 Task: Select the never option in the pasted URL as a formatted link.
Action: Mouse moved to (14, 544)
Screenshot: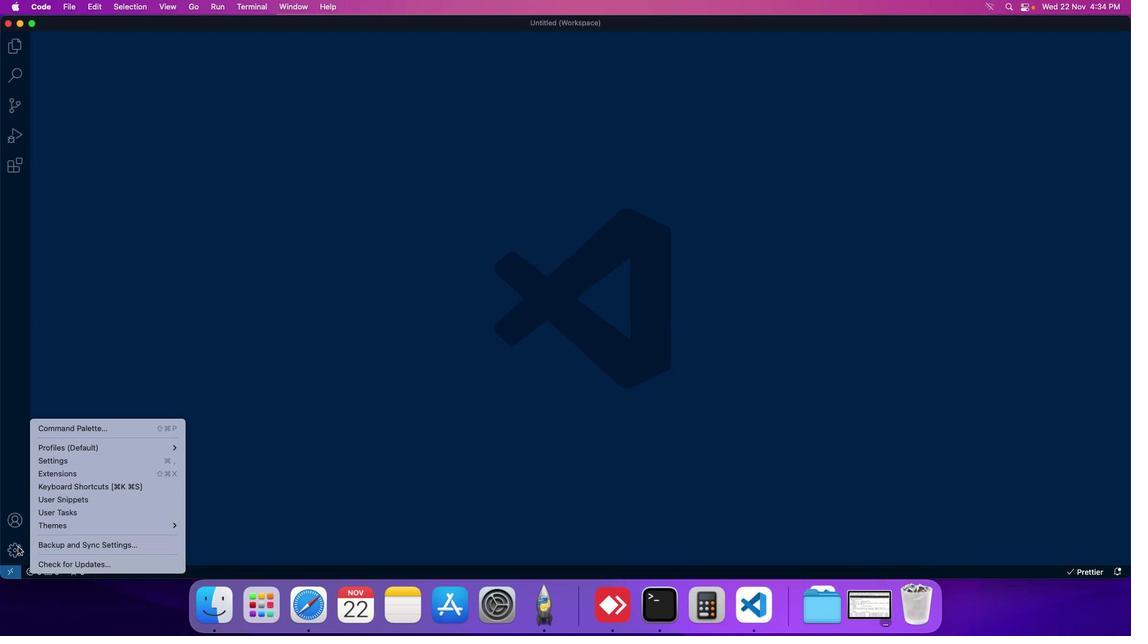 
Action: Mouse pressed left at (14, 544)
Screenshot: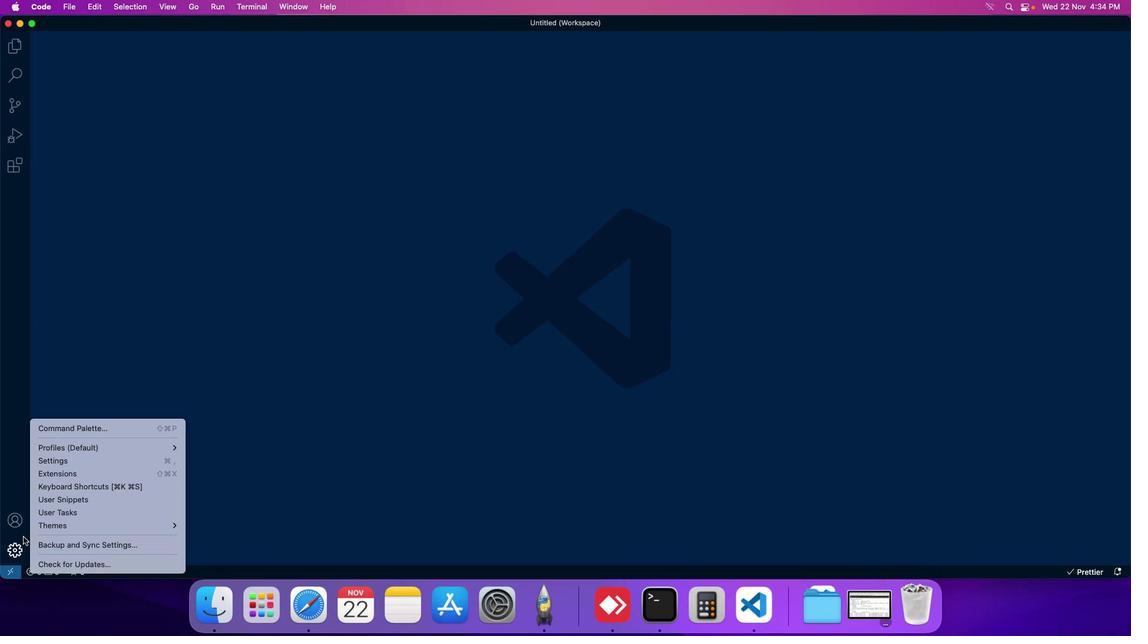 
Action: Mouse moved to (47, 460)
Screenshot: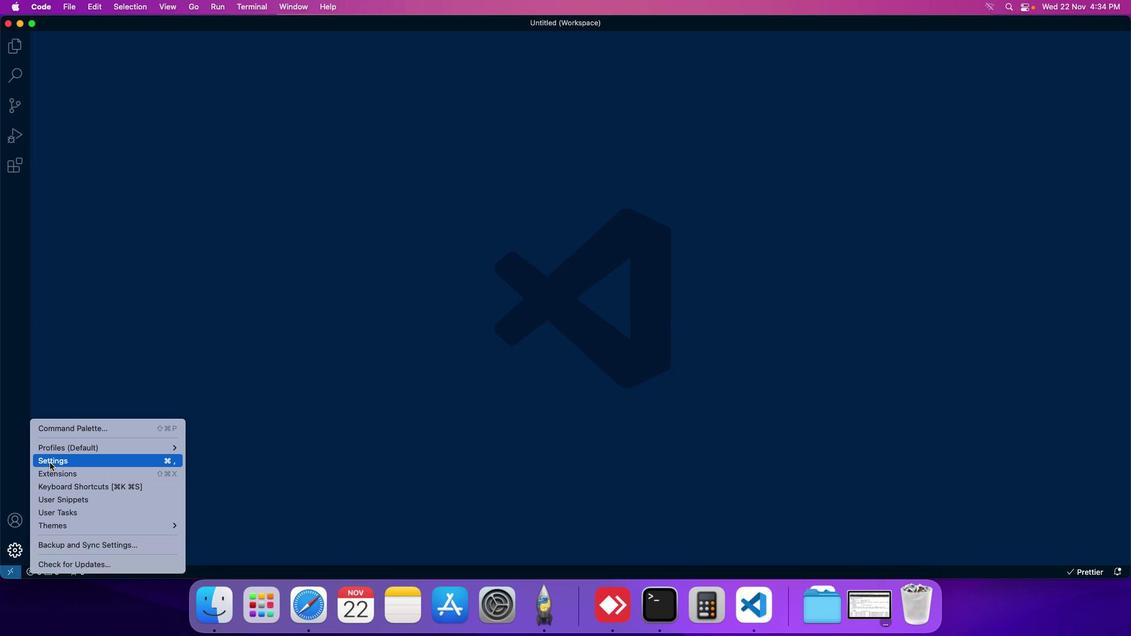 
Action: Mouse pressed left at (47, 460)
Screenshot: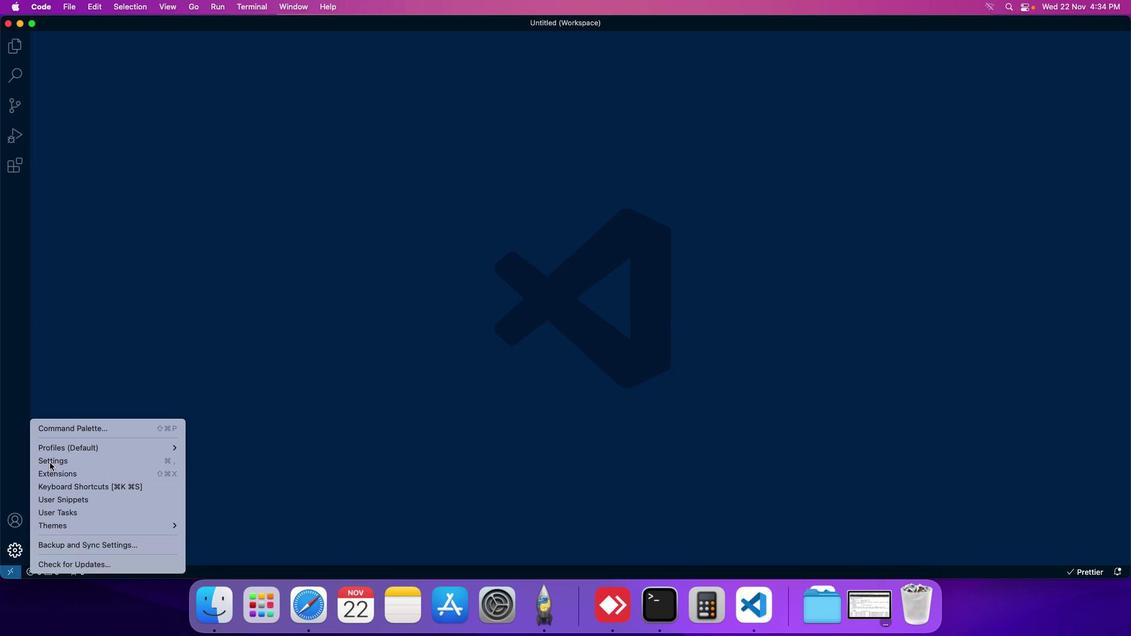 
Action: Mouse moved to (267, 87)
Screenshot: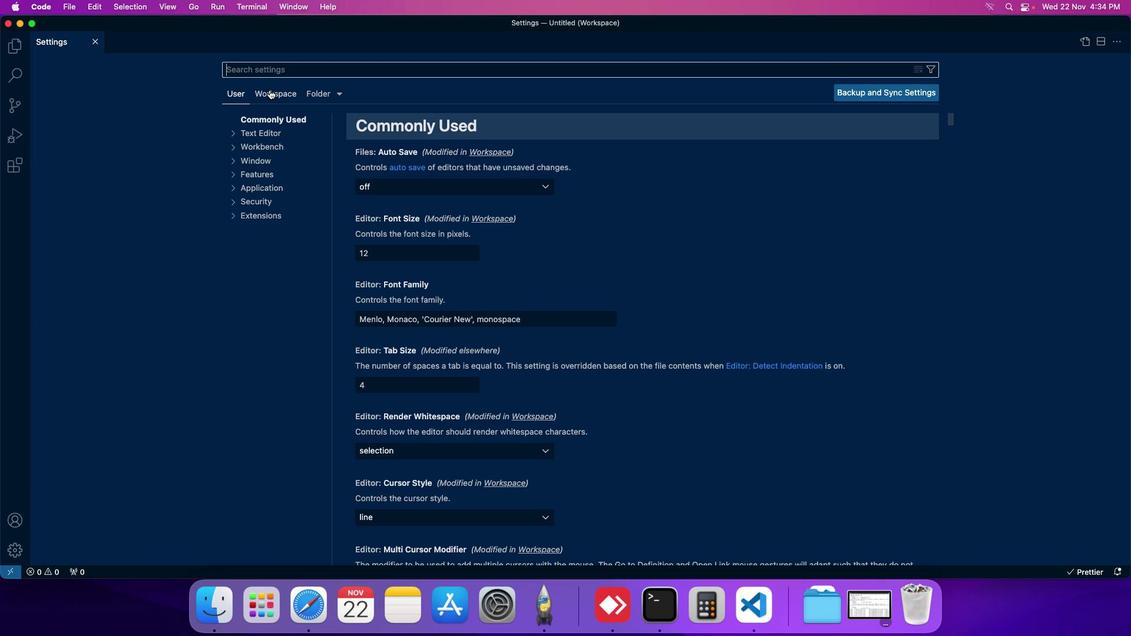 
Action: Mouse pressed left at (267, 87)
Screenshot: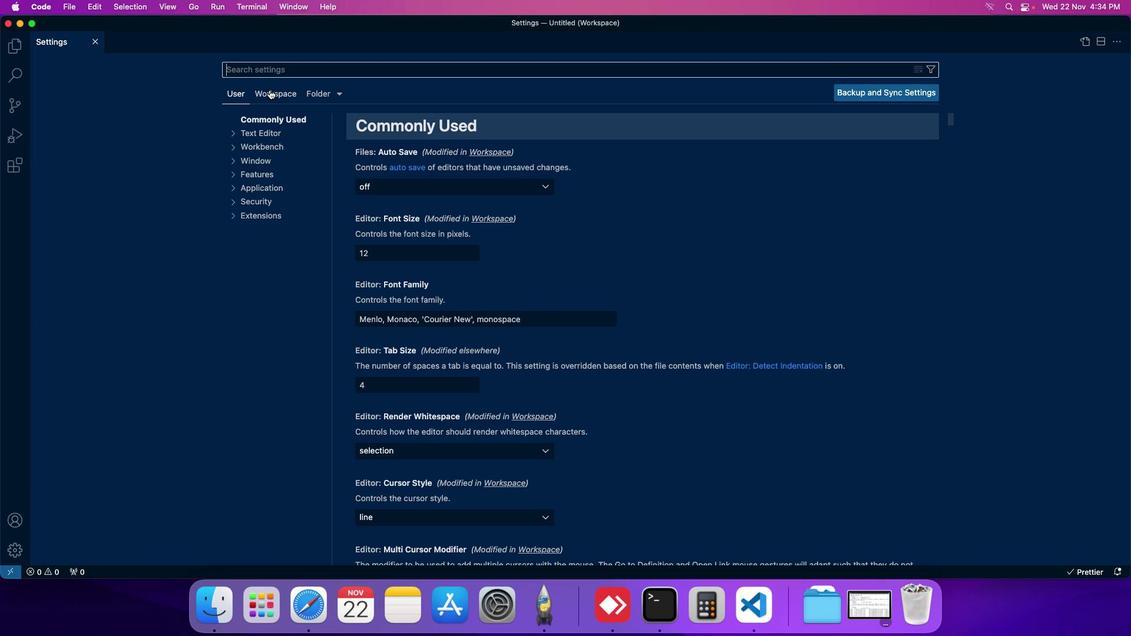
Action: Mouse moved to (257, 200)
Screenshot: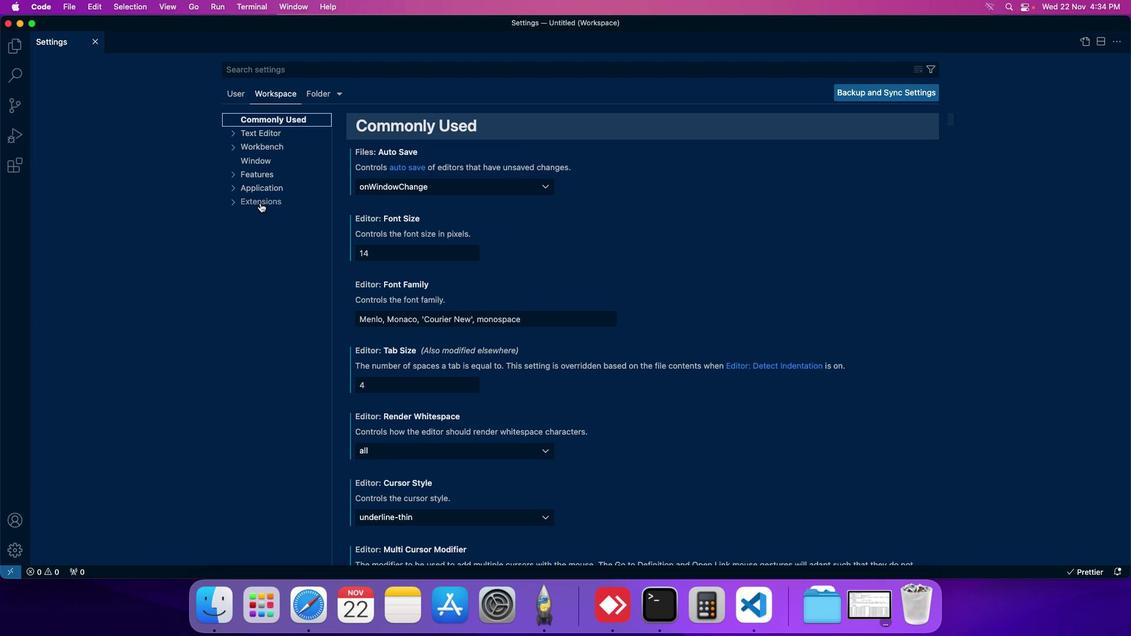 
Action: Mouse pressed left at (257, 200)
Screenshot: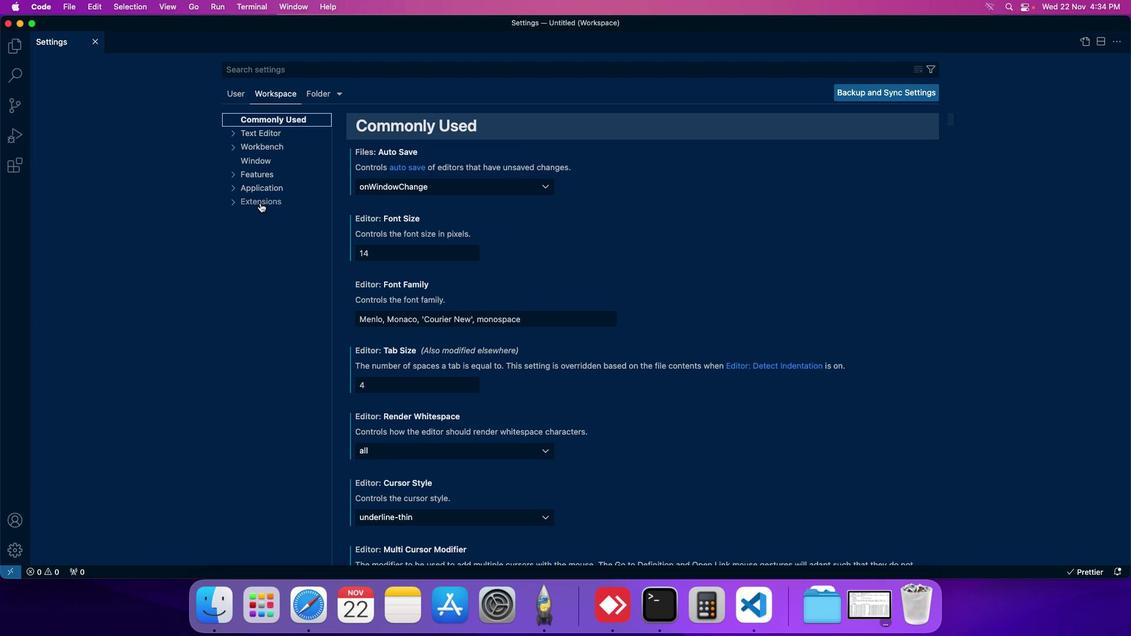 
Action: Mouse moved to (258, 335)
Screenshot: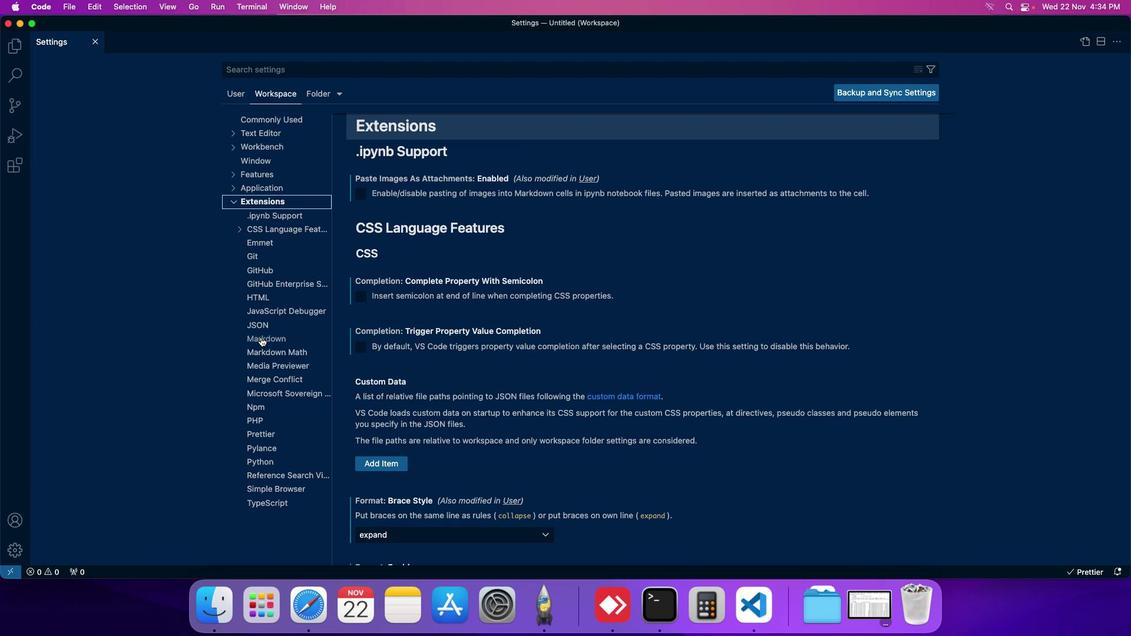 
Action: Mouse pressed left at (258, 335)
Screenshot: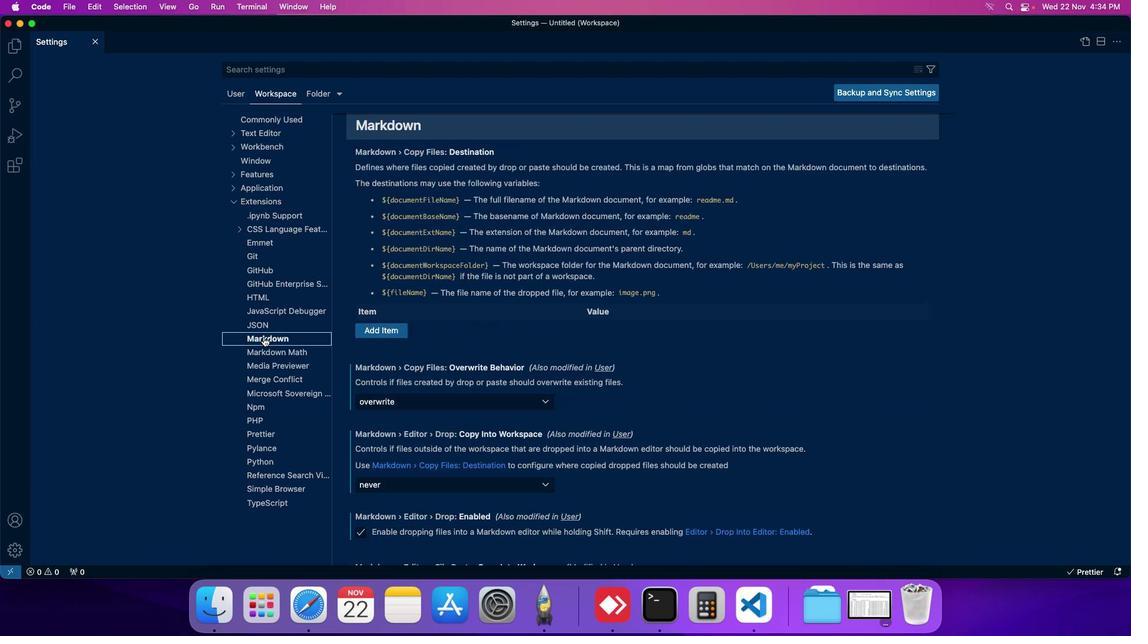 
Action: Mouse moved to (384, 309)
Screenshot: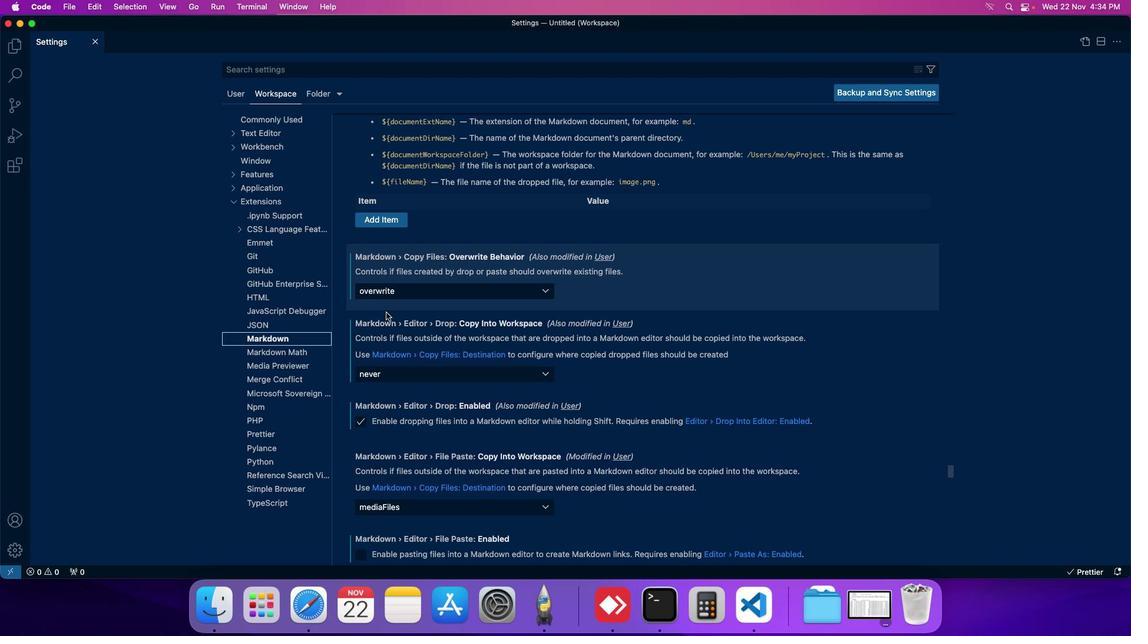 
Action: Mouse scrolled (384, 309) with delta (-1, -2)
Screenshot: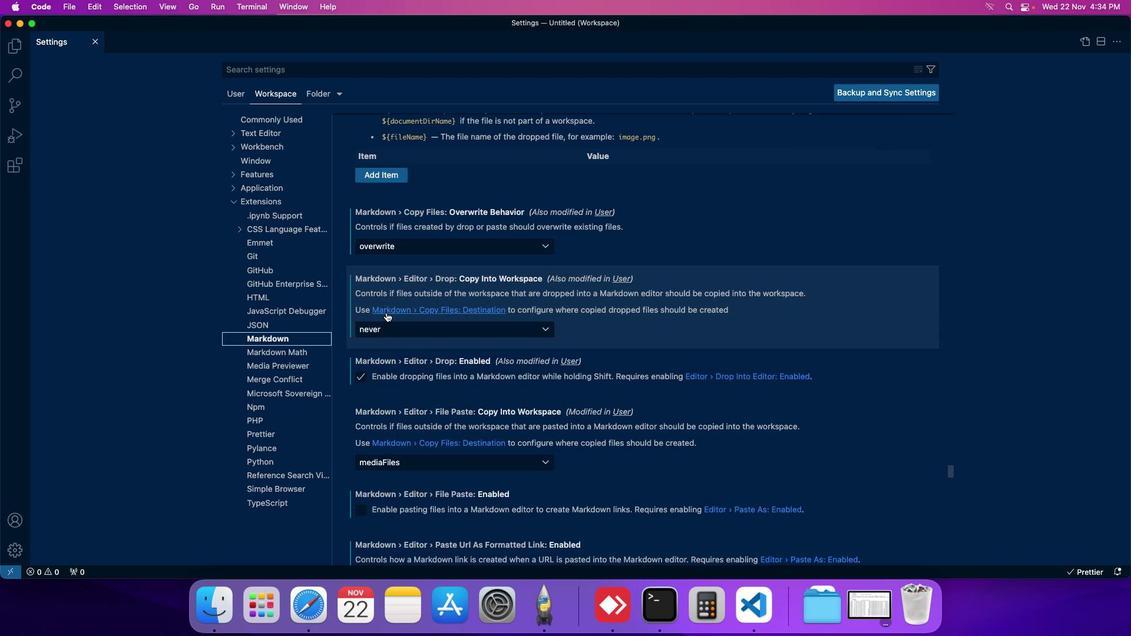 
Action: Mouse scrolled (384, 309) with delta (-1, -2)
Screenshot: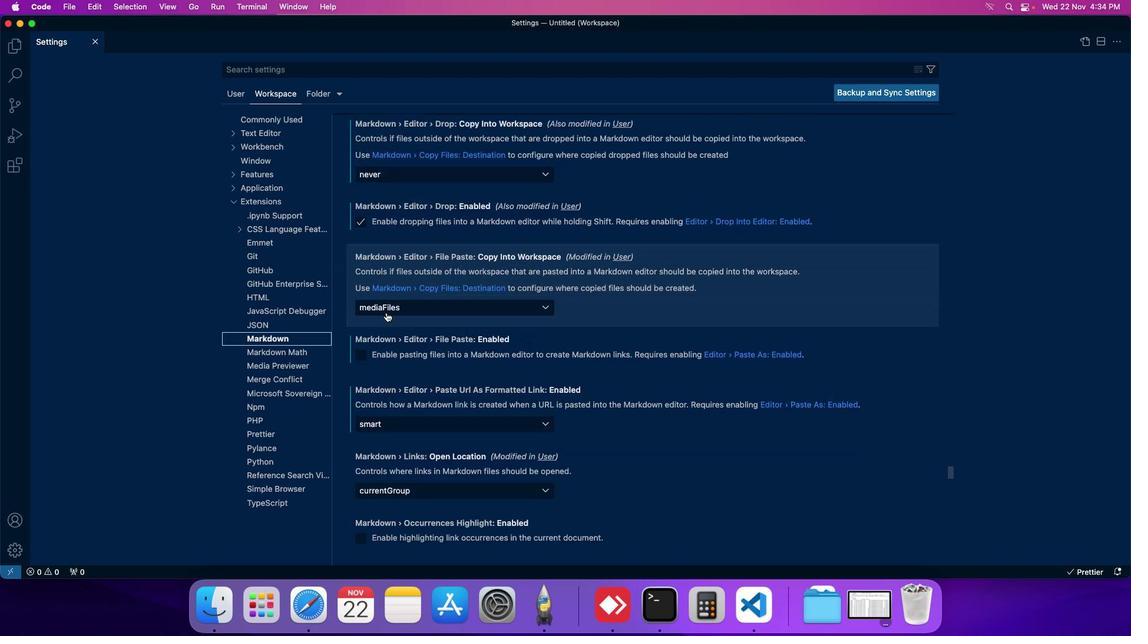 
Action: Mouse moved to (531, 247)
Screenshot: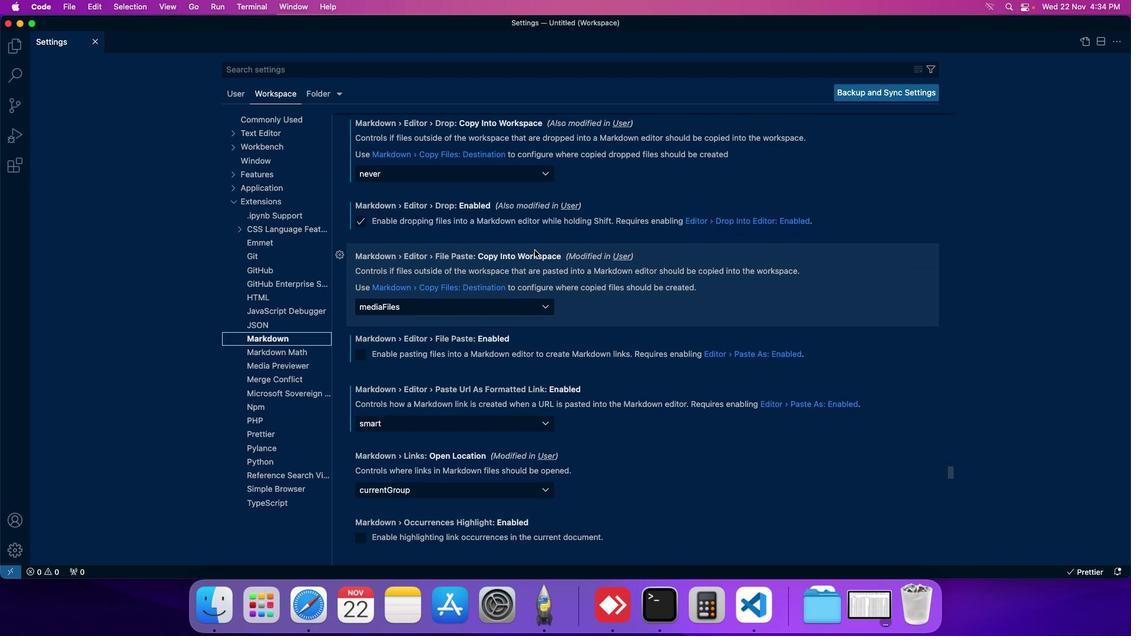 
Action: Mouse scrolled (531, 247) with delta (-1, -2)
Screenshot: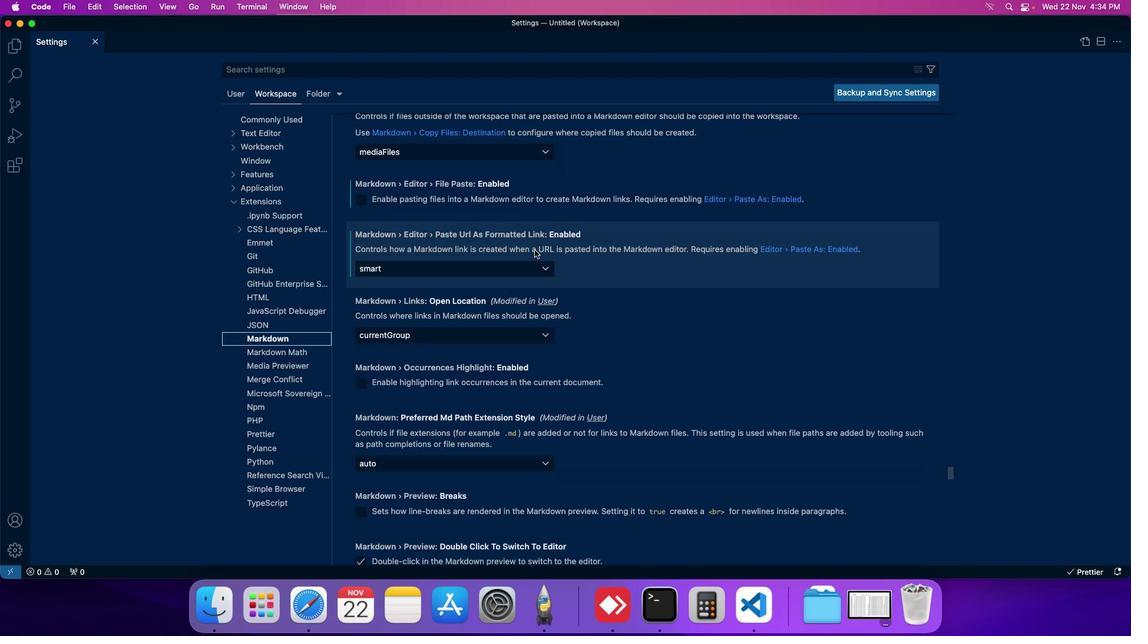 
Action: Mouse moved to (501, 262)
Screenshot: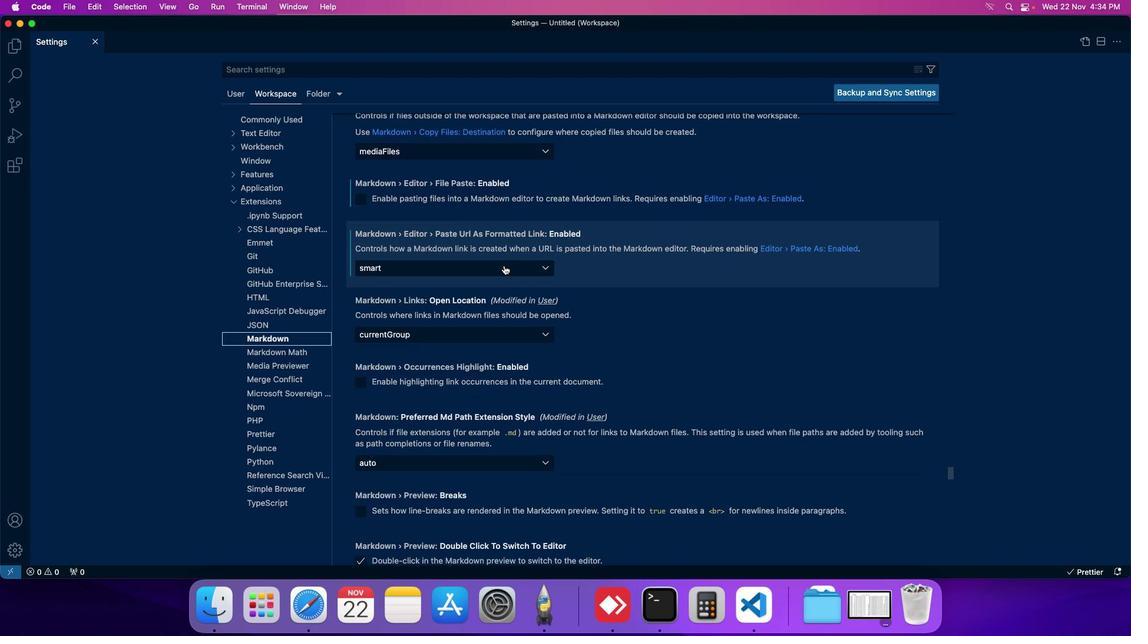 
Action: Mouse pressed left at (501, 262)
Screenshot: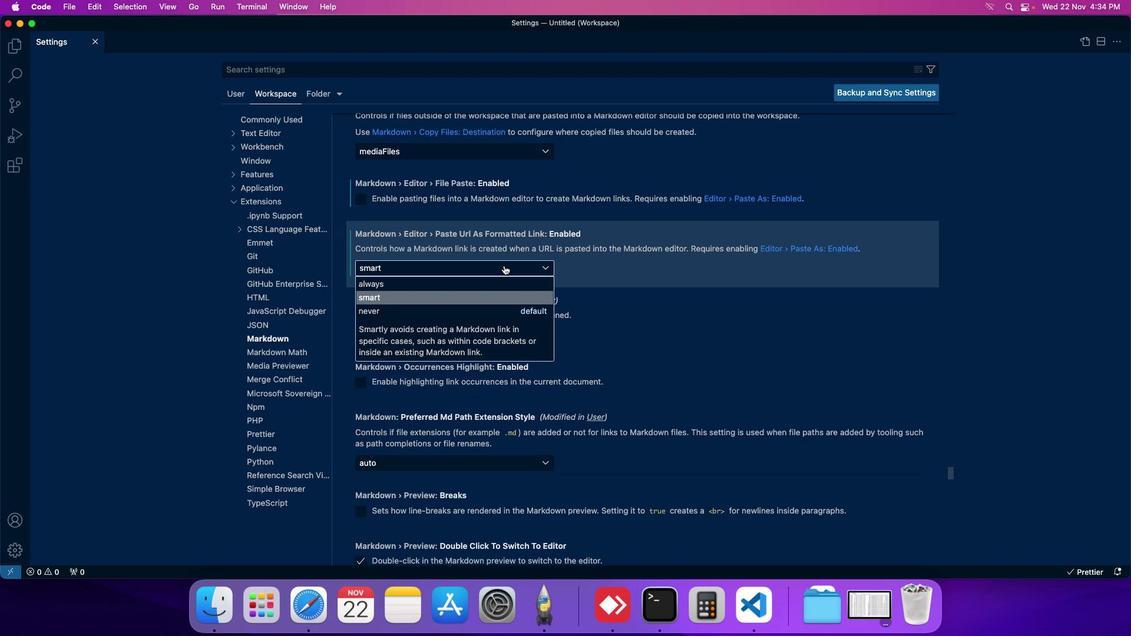 
Action: Mouse moved to (385, 306)
Screenshot: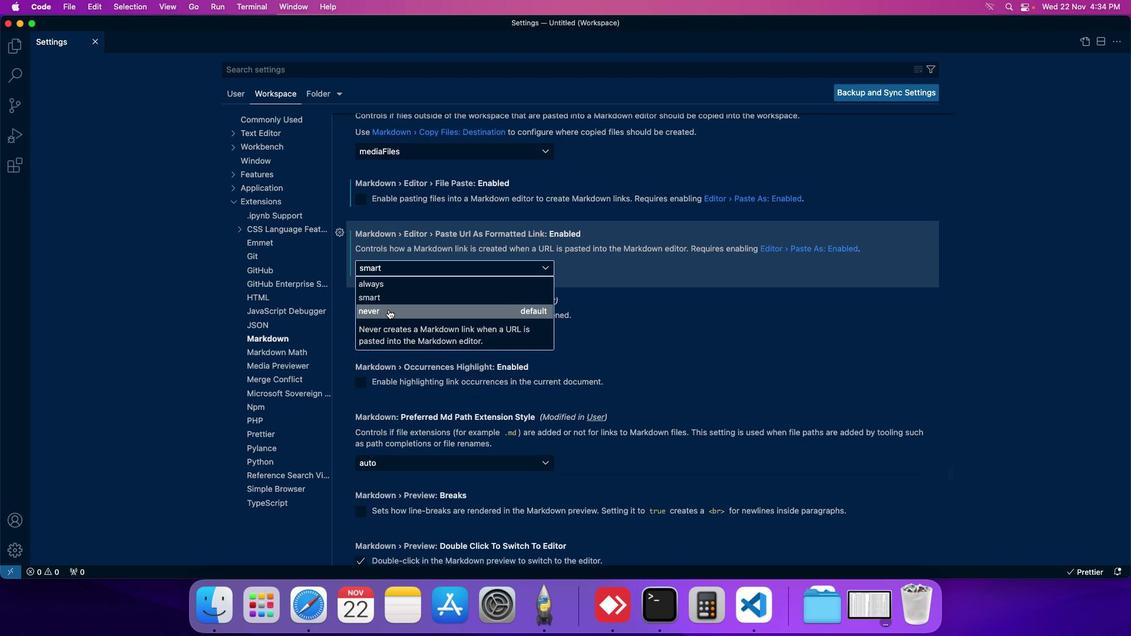 
Action: Mouse pressed left at (385, 306)
Screenshot: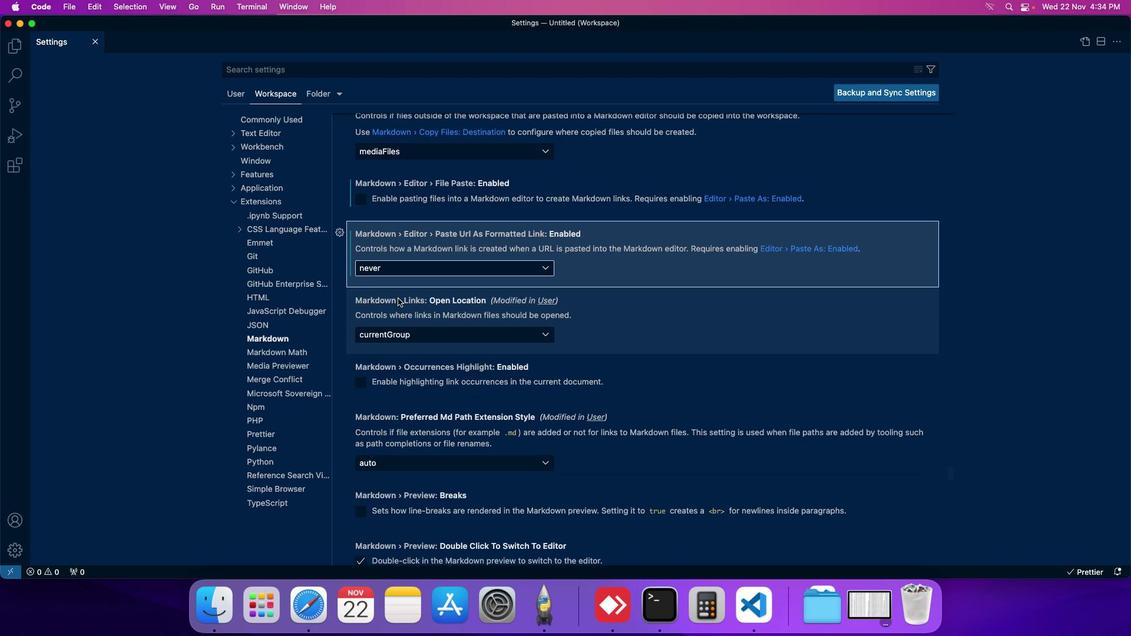 
Action: Mouse moved to (421, 273)
Screenshot: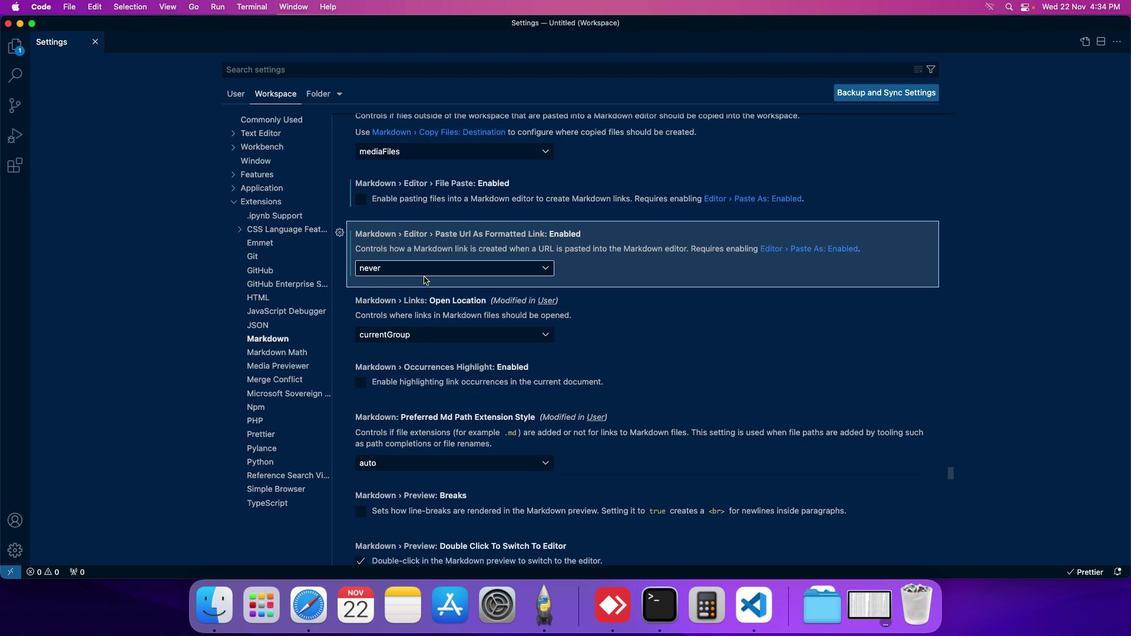 
